 Task: In the  document illustration.txt Use the feature 'and check spelling and grammer' Change font style of header to '18' Select the body of letter and change paragraph spacing to  Double
Action: Mouse moved to (173, 59)
Screenshot: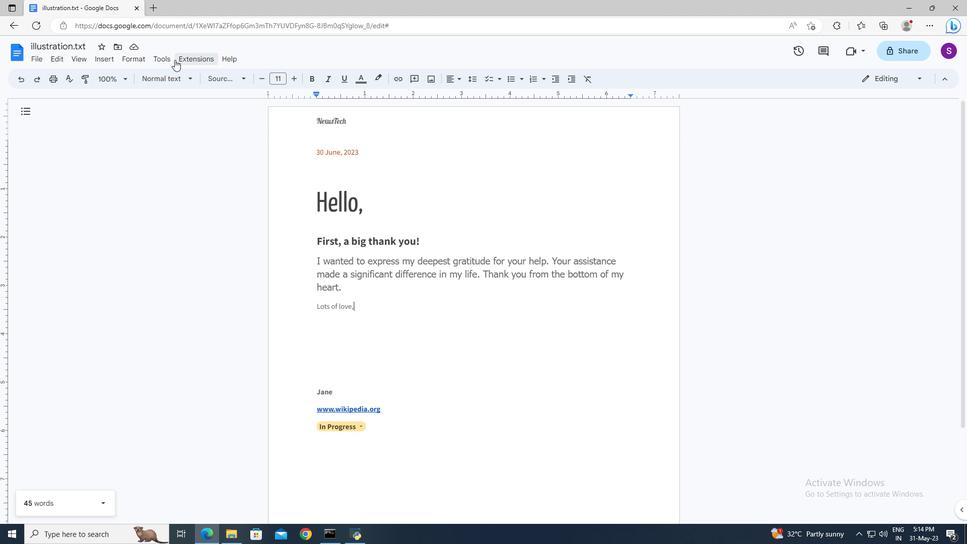 
Action: Mouse pressed left at (173, 59)
Screenshot: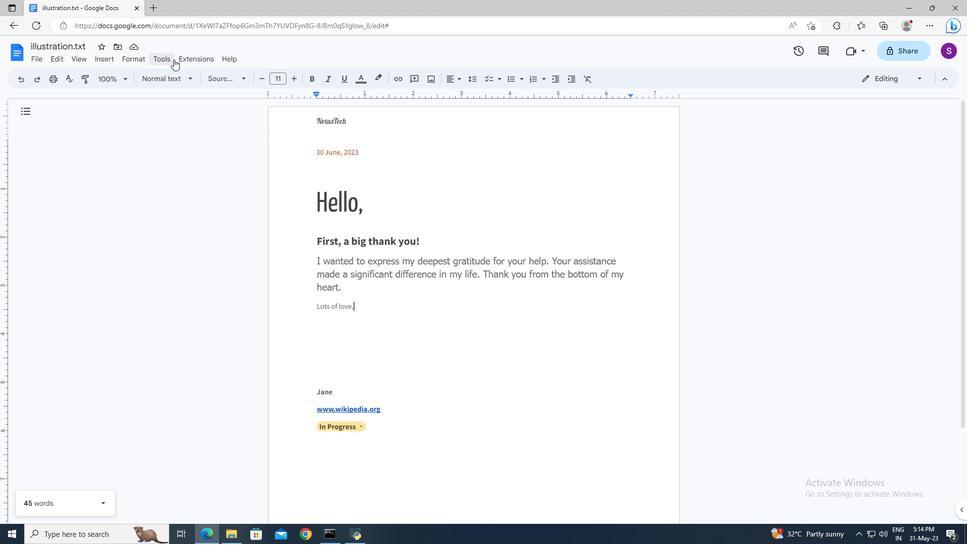 
Action: Mouse moved to (359, 76)
Screenshot: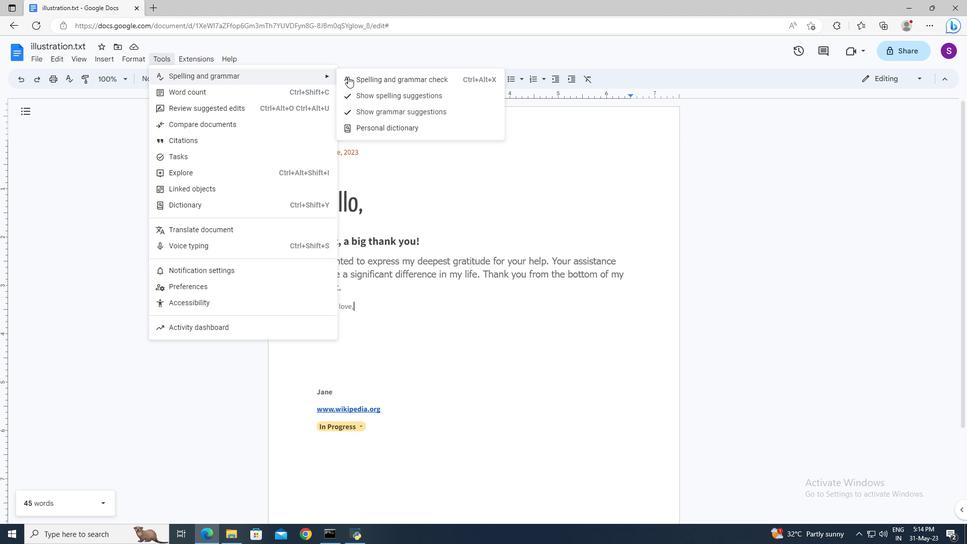 
Action: Mouse pressed left at (359, 76)
Screenshot: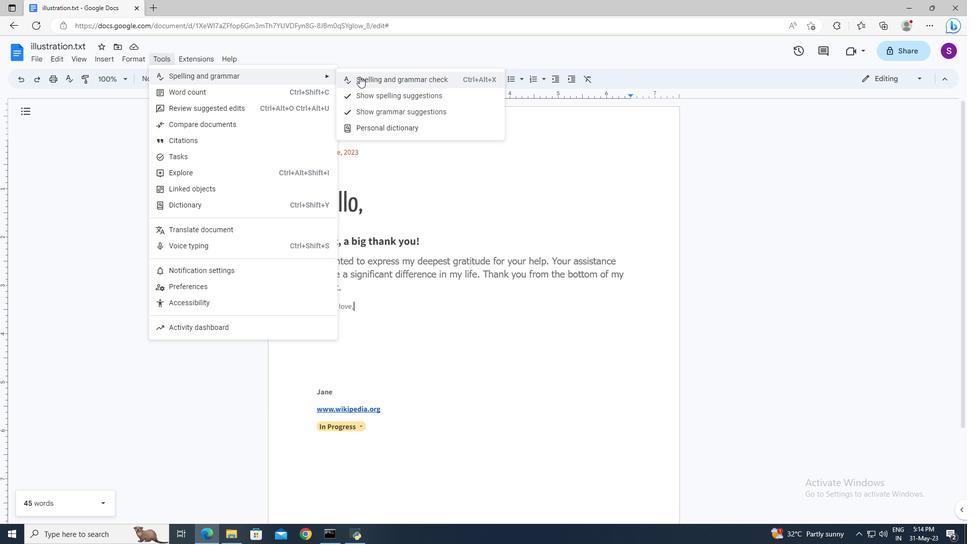
Action: Mouse moved to (333, 118)
Screenshot: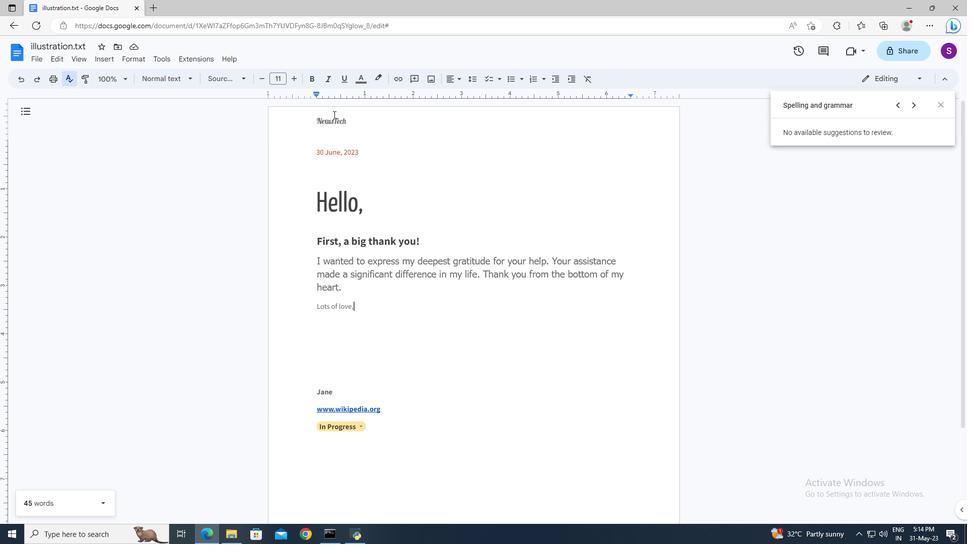 
Action: Mouse pressed left at (333, 118)
Screenshot: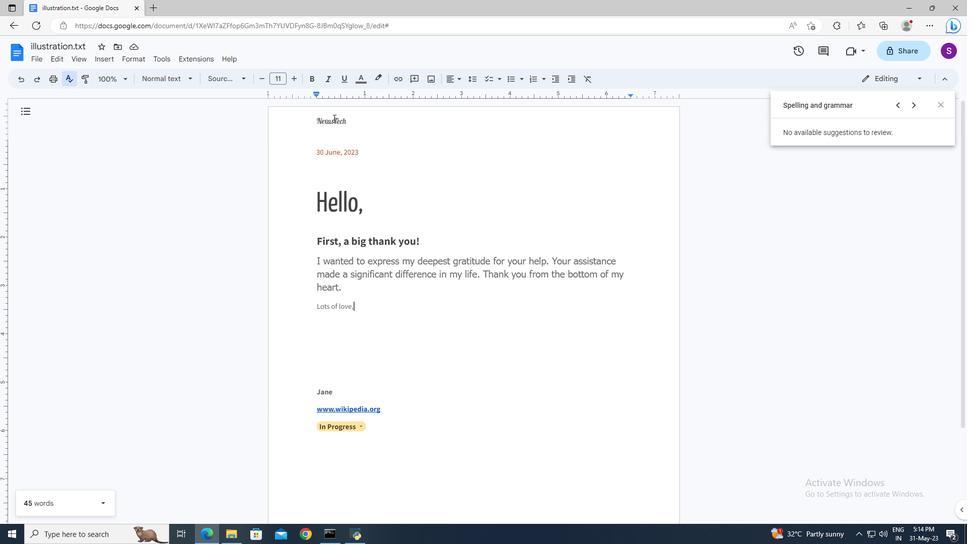 
Action: Mouse pressed left at (333, 118)
Screenshot: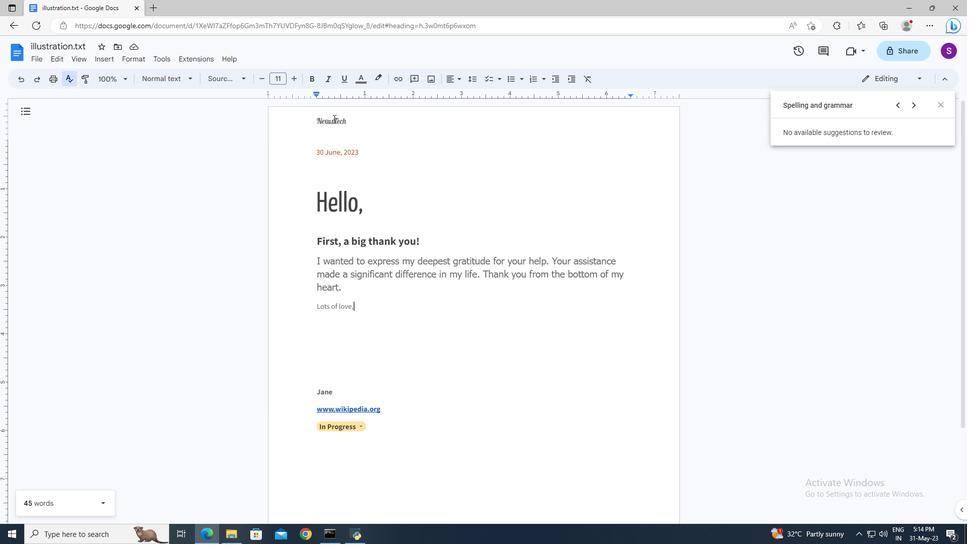 
Action: Key pressed <Key.shift><Key.up><Key.right><Key.left><Key.left><Key.shift><Key.down>
Screenshot: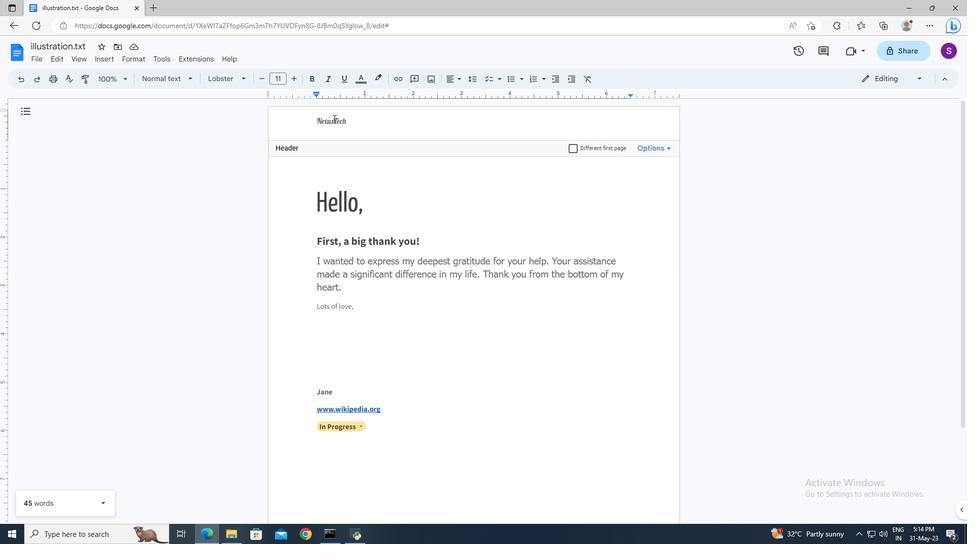 
Action: Mouse moved to (280, 80)
Screenshot: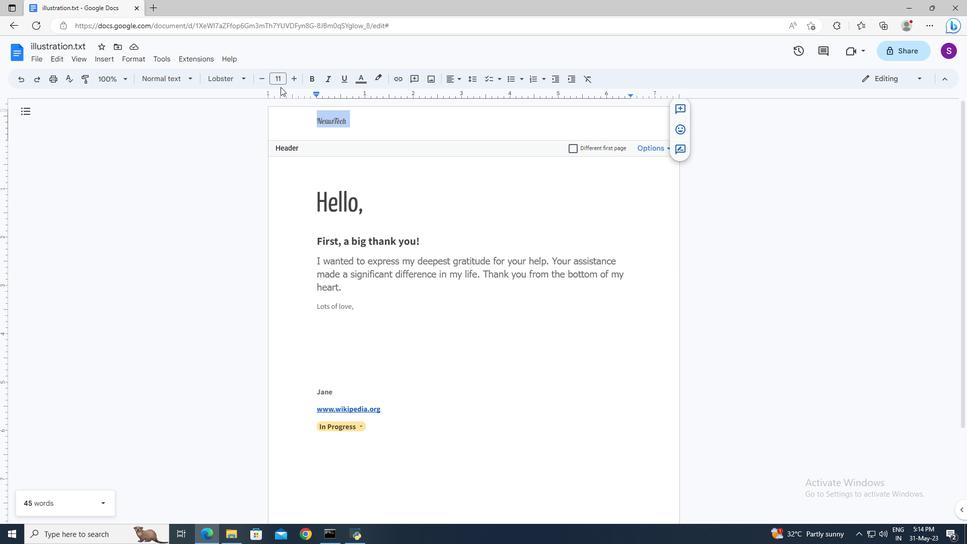 
Action: Mouse pressed left at (280, 80)
Screenshot: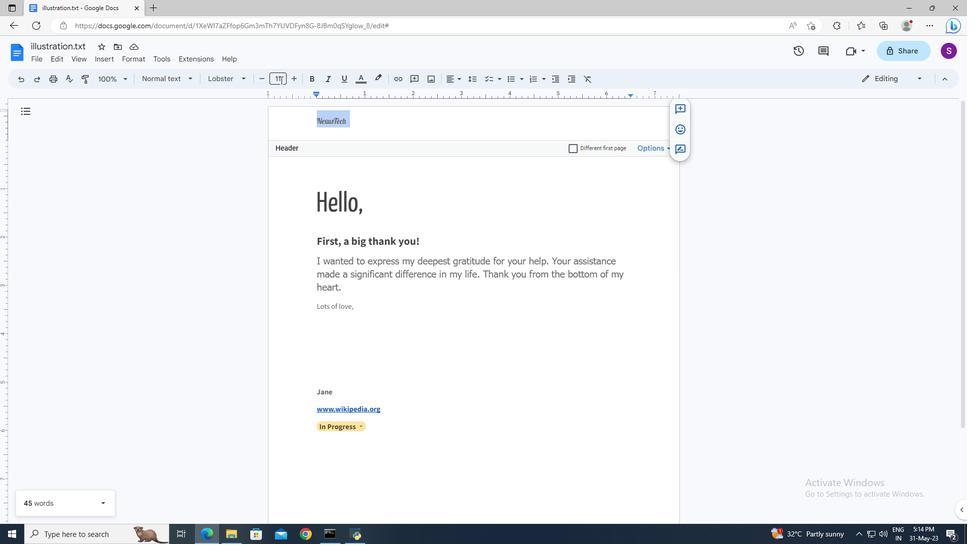 
Action: Key pressed 18<Key.enter>
Screenshot: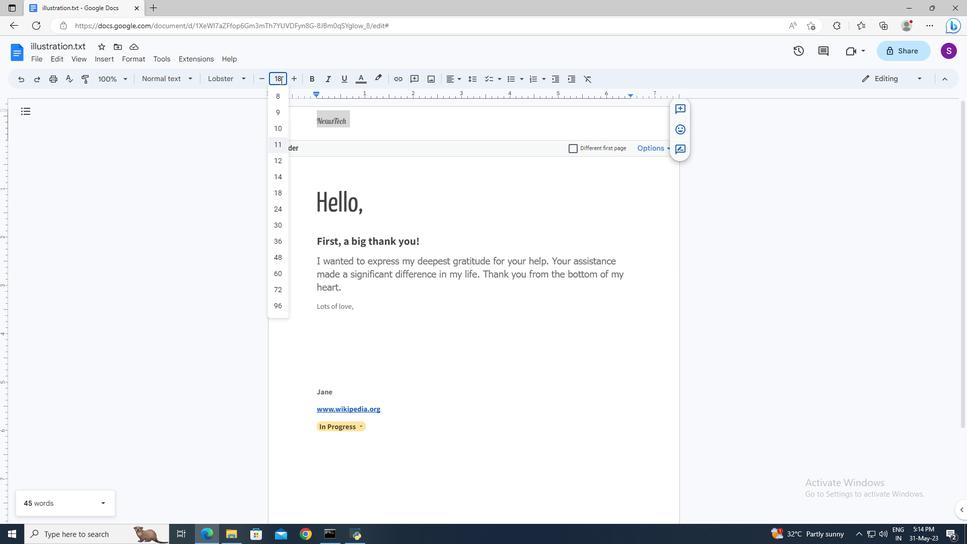 
Action: Mouse moved to (312, 258)
Screenshot: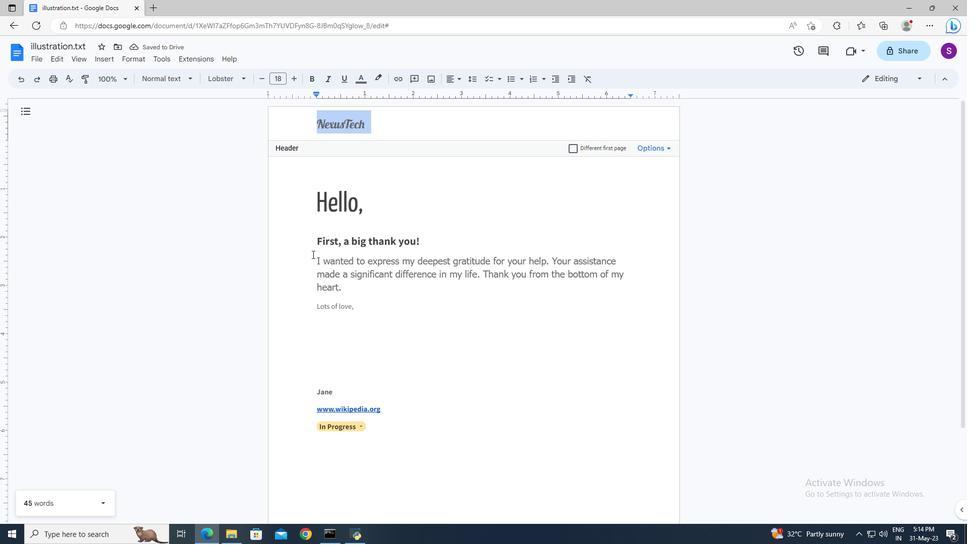 
Action: Mouse pressed left at (312, 258)
Screenshot: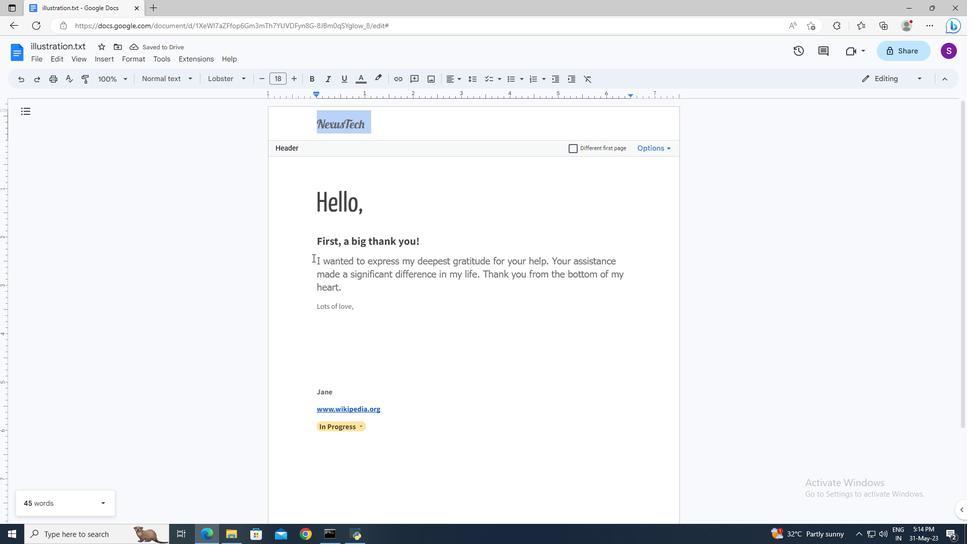 
Action: Key pressed <Key.shift><Key.down>
Screenshot: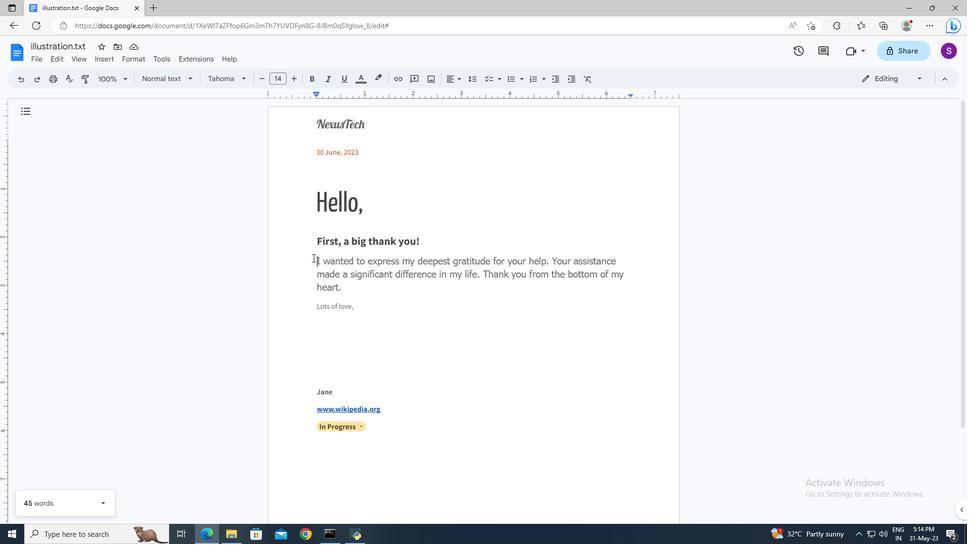 
Action: Mouse moved to (475, 82)
Screenshot: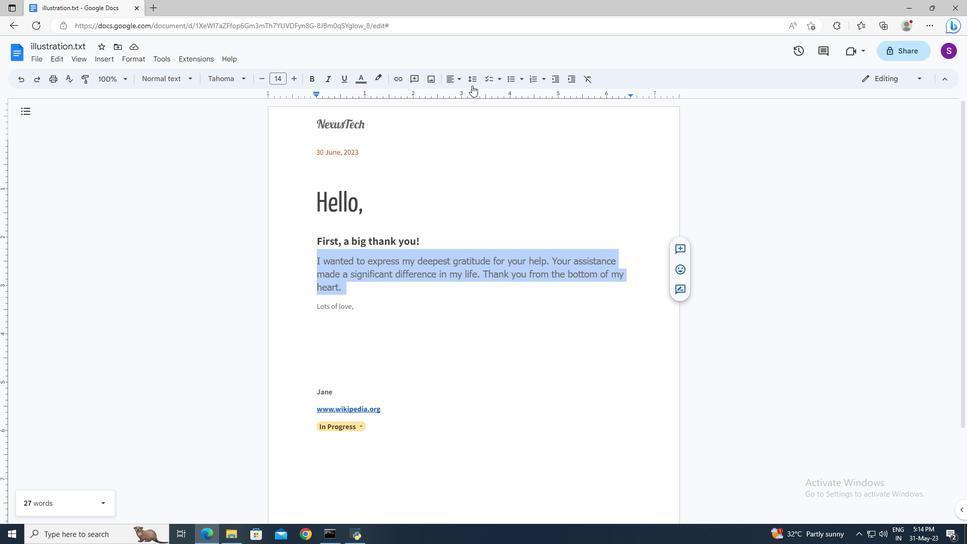 
Action: Mouse pressed left at (475, 82)
Screenshot: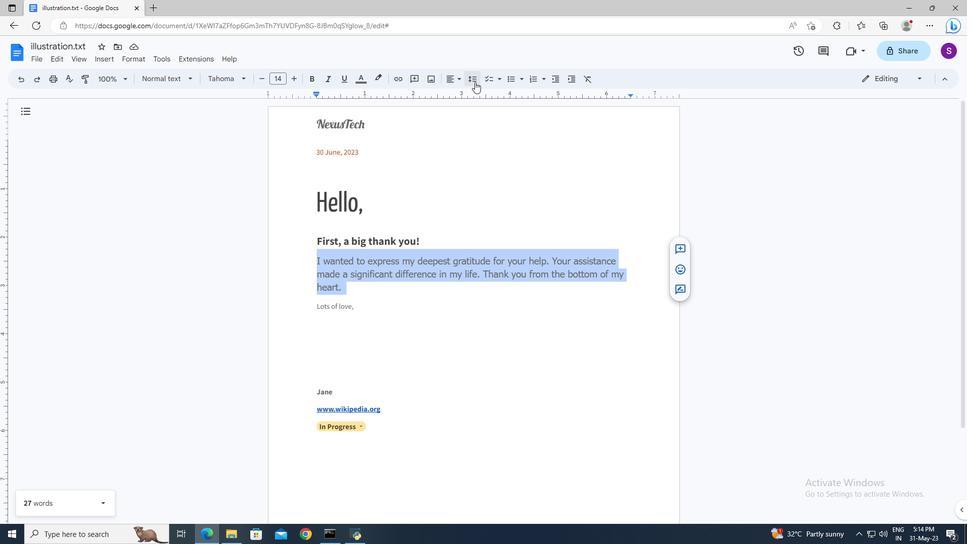 
Action: Mouse moved to (486, 138)
Screenshot: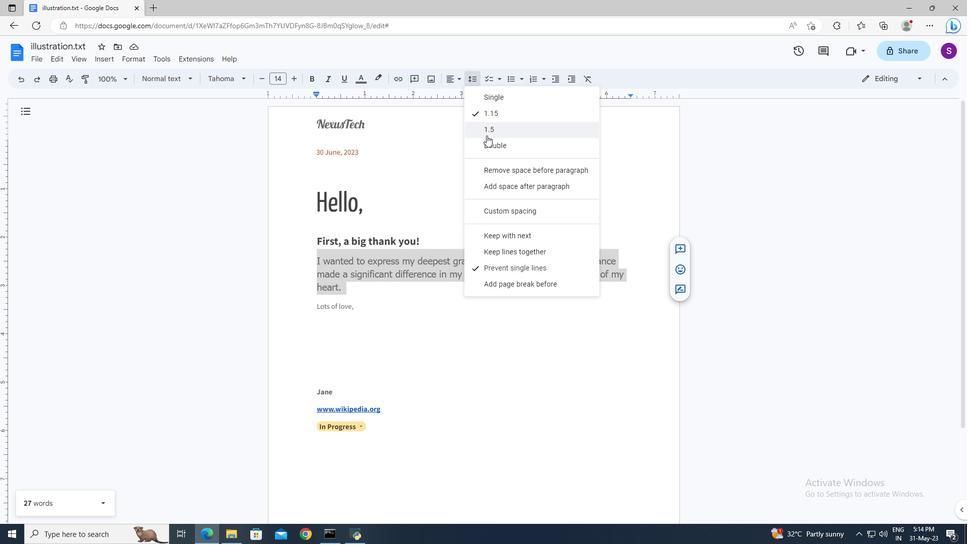 
Action: Mouse pressed left at (487, 143)
Screenshot: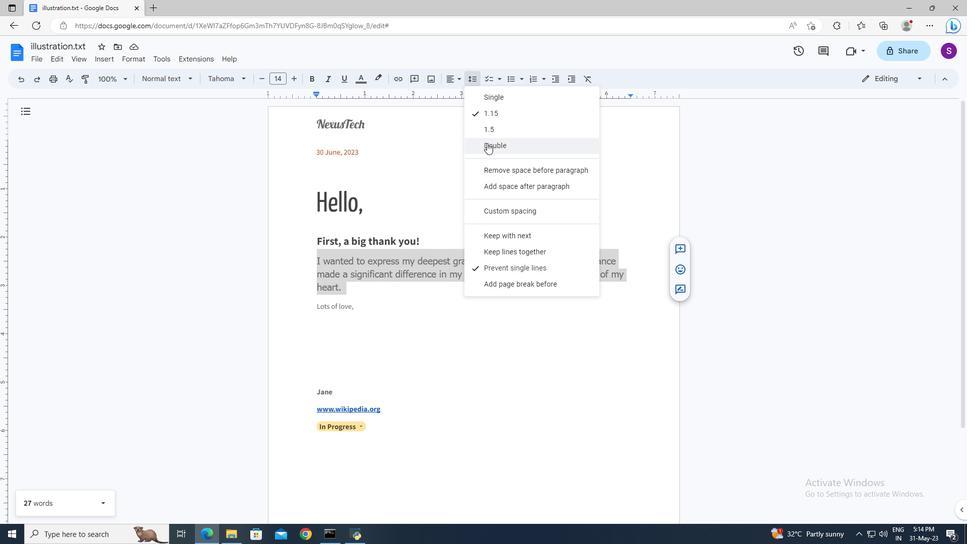 
Action: Mouse moved to (489, 320)
Screenshot: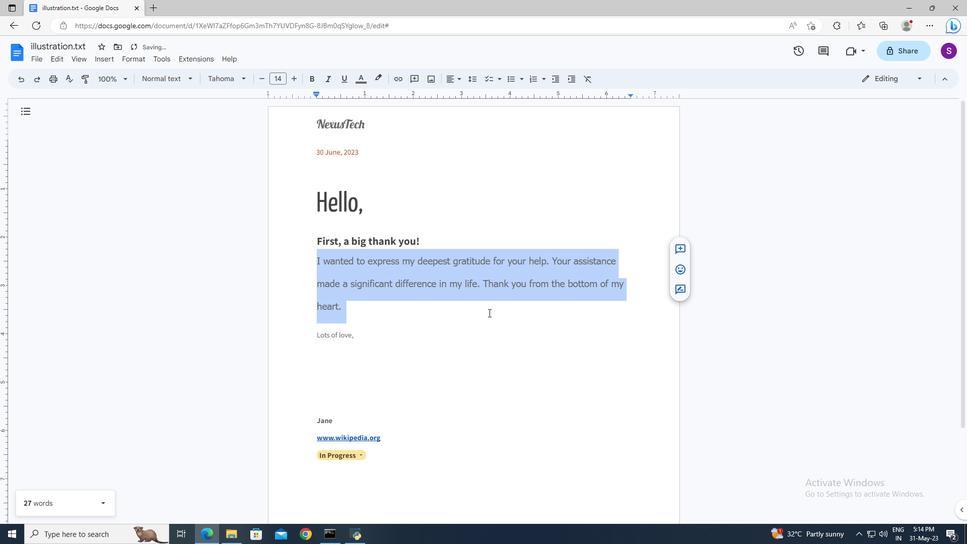 
Action: Mouse pressed left at (489, 320)
Screenshot: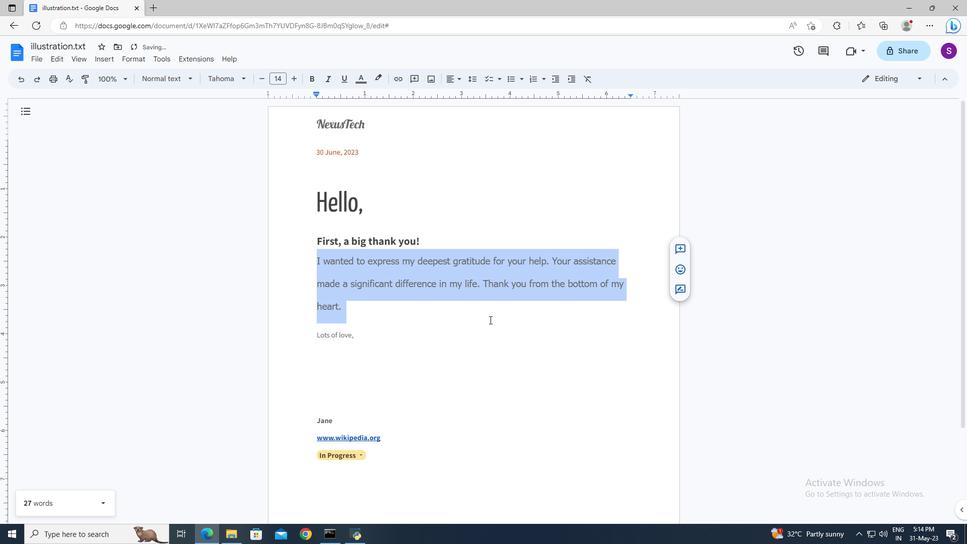 
